 Task: Clear the download history from last hour.
Action: Mouse moved to (1092, 32)
Screenshot: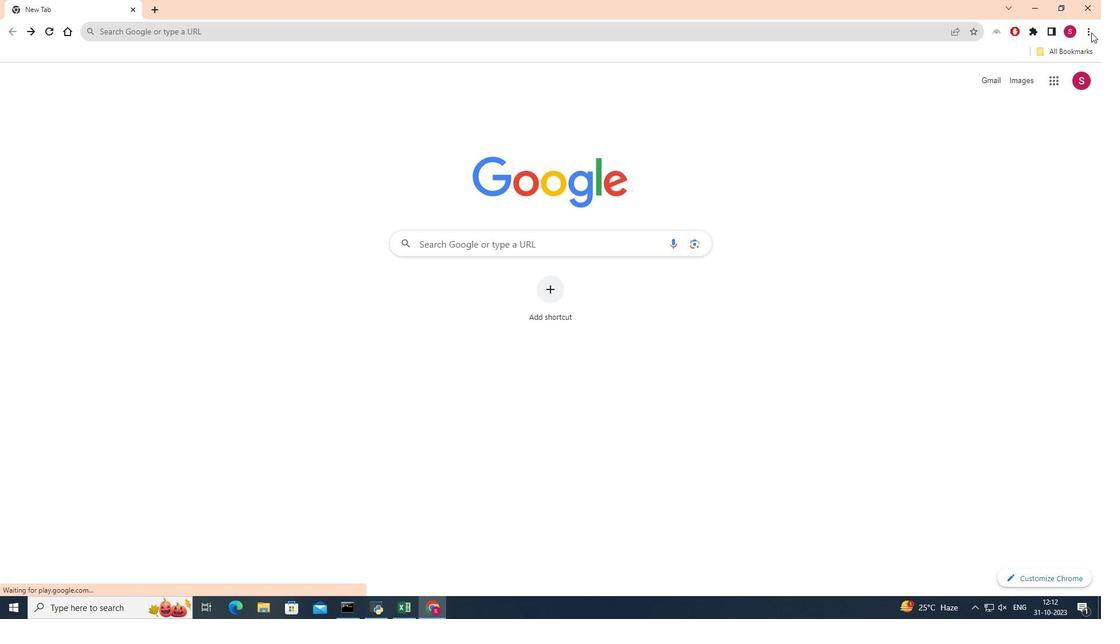 
Action: Mouse pressed left at (1092, 32)
Screenshot: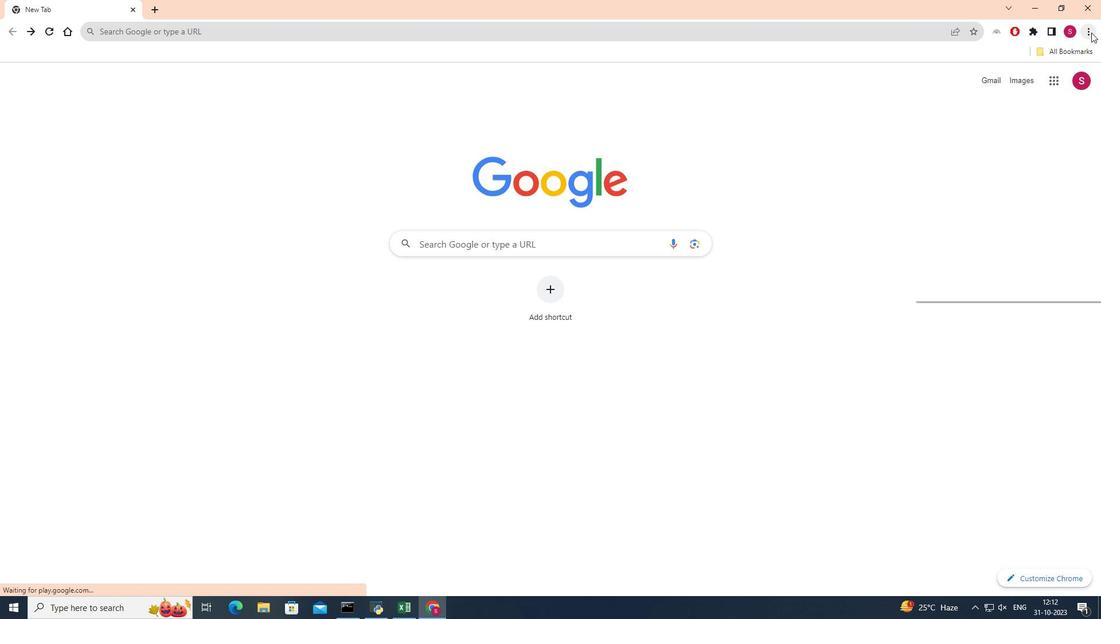 
Action: Mouse moved to (947, 90)
Screenshot: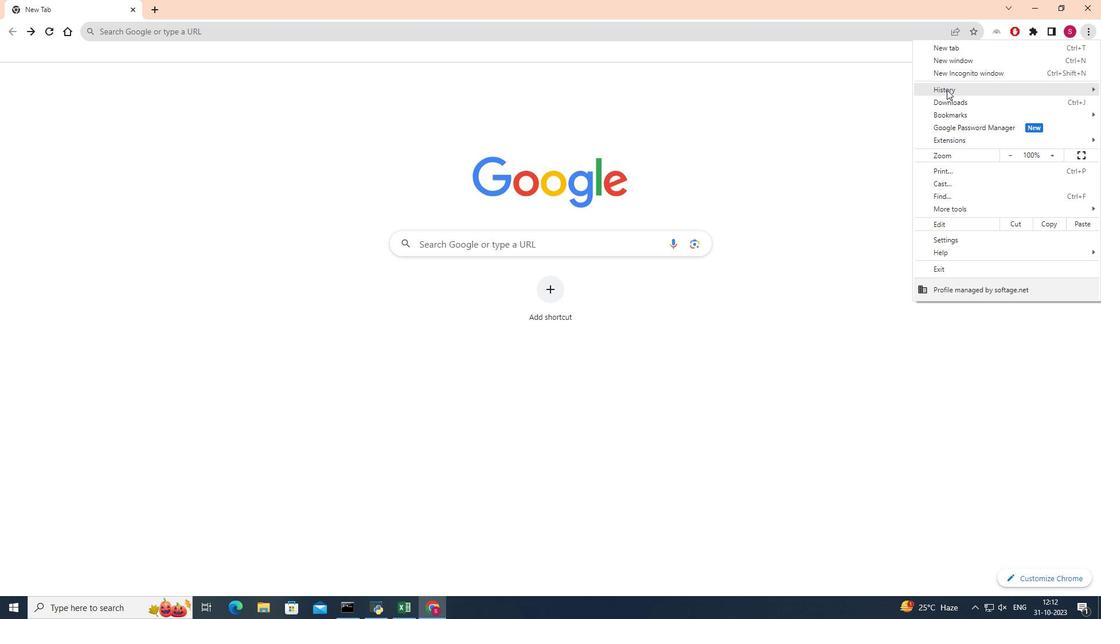 
Action: Mouse pressed left at (947, 90)
Screenshot: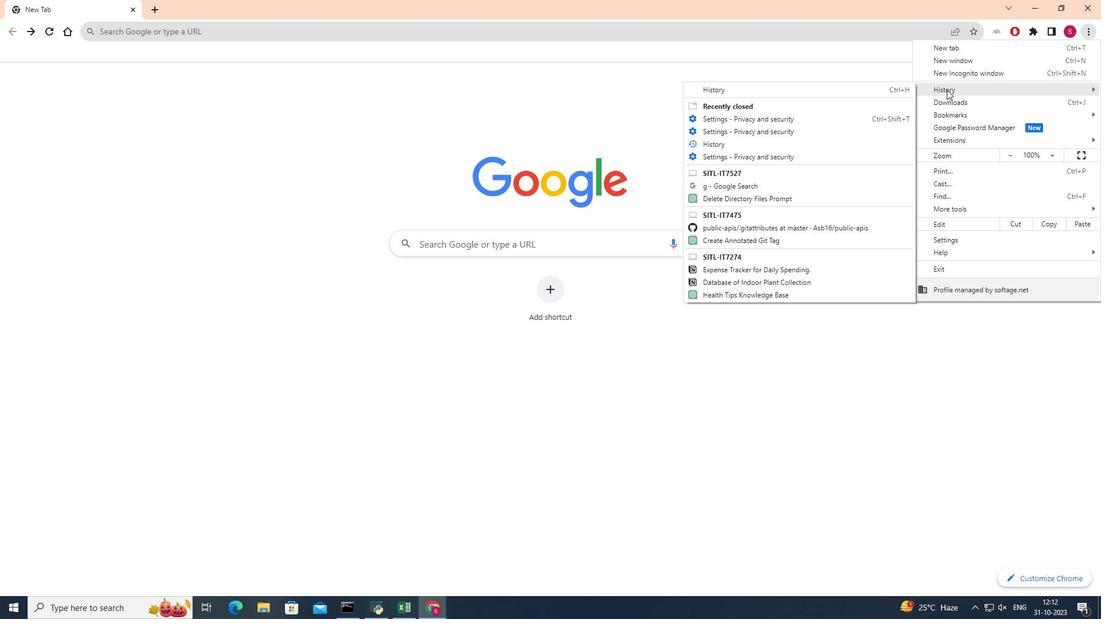 
Action: Mouse moved to (755, 87)
Screenshot: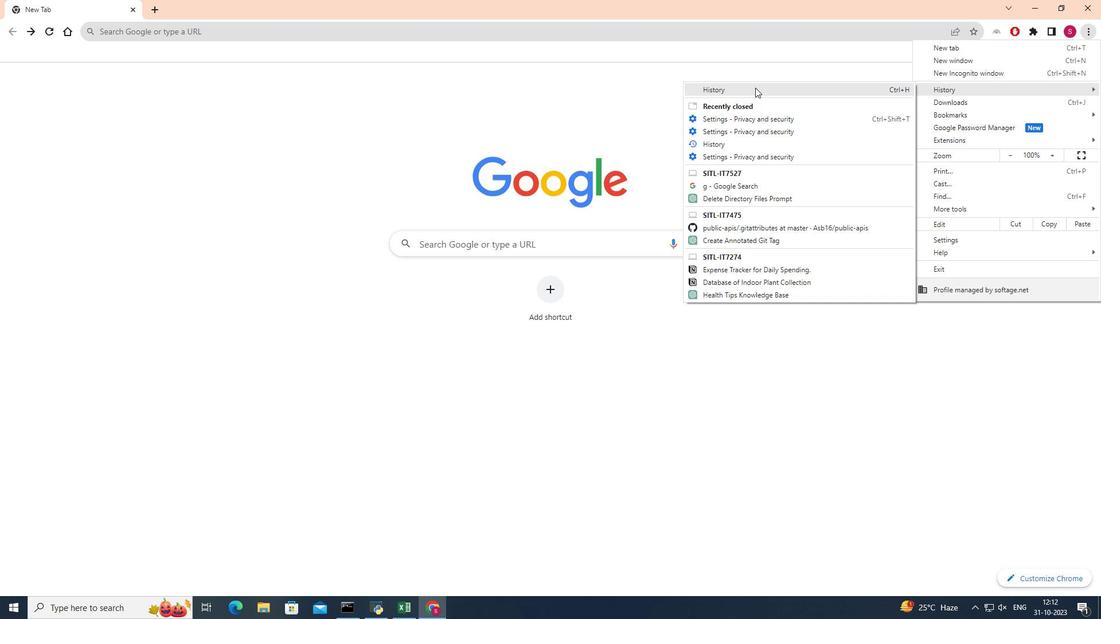 
Action: Mouse pressed left at (755, 87)
Screenshot: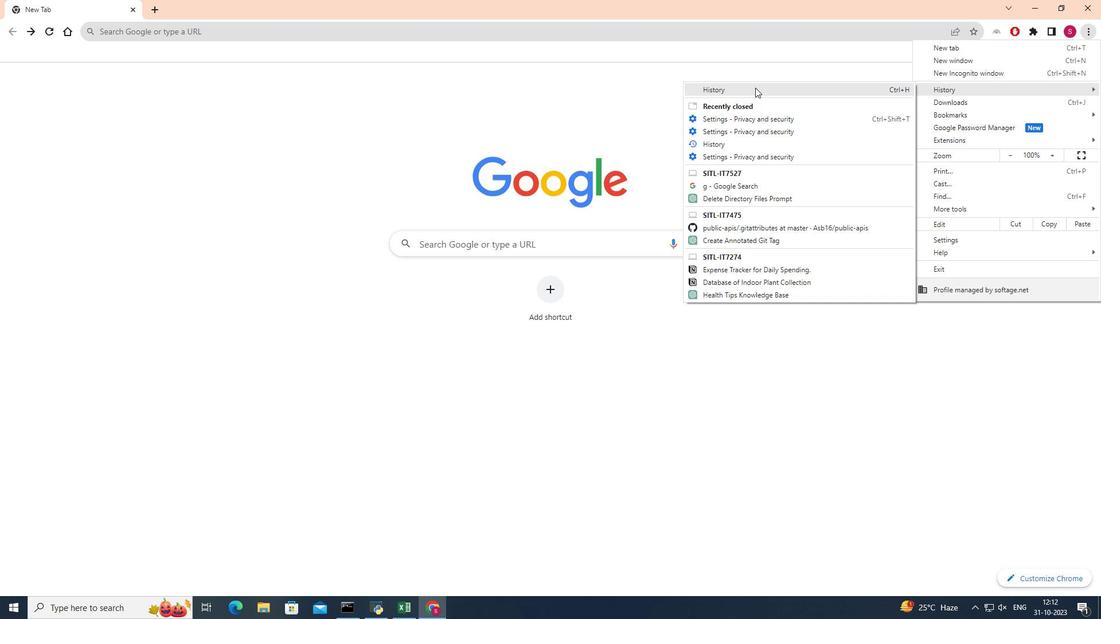 
Action: Mouse moved to (72, 135)
Screenshot: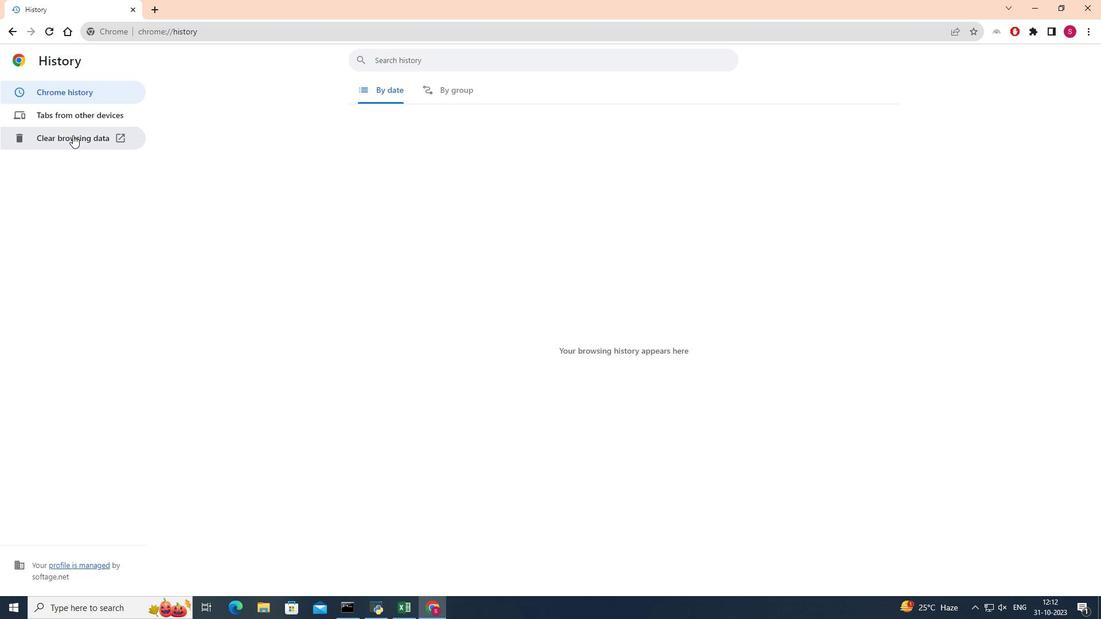 
Action: Mouse pressed left at (72, 135)
Screenshot: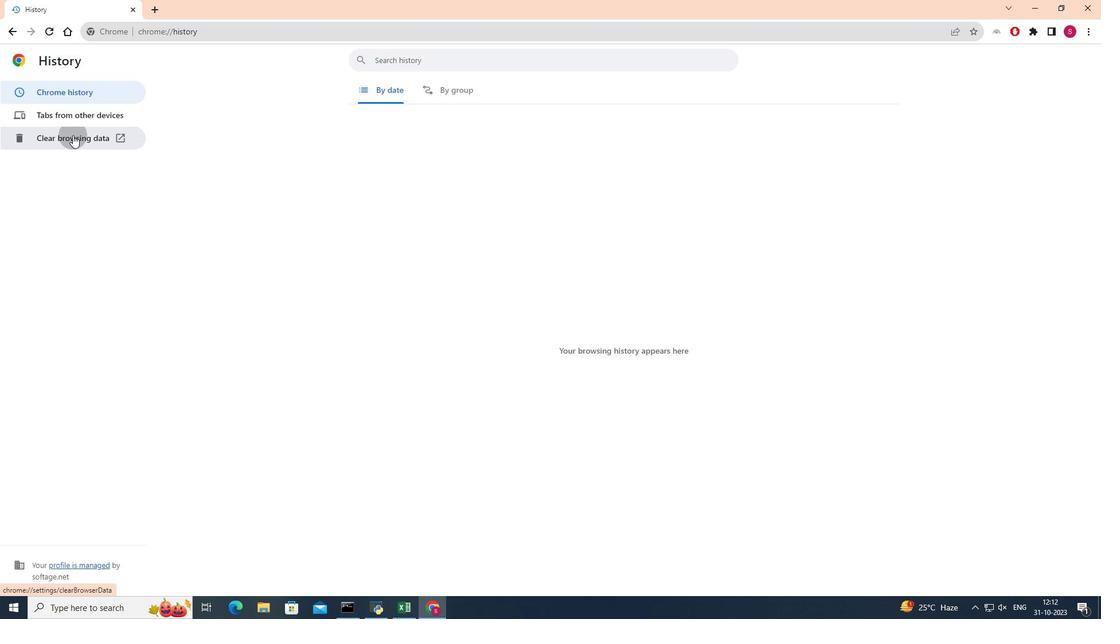 
Action: Mouse moved to (567, 214)
Screenshot: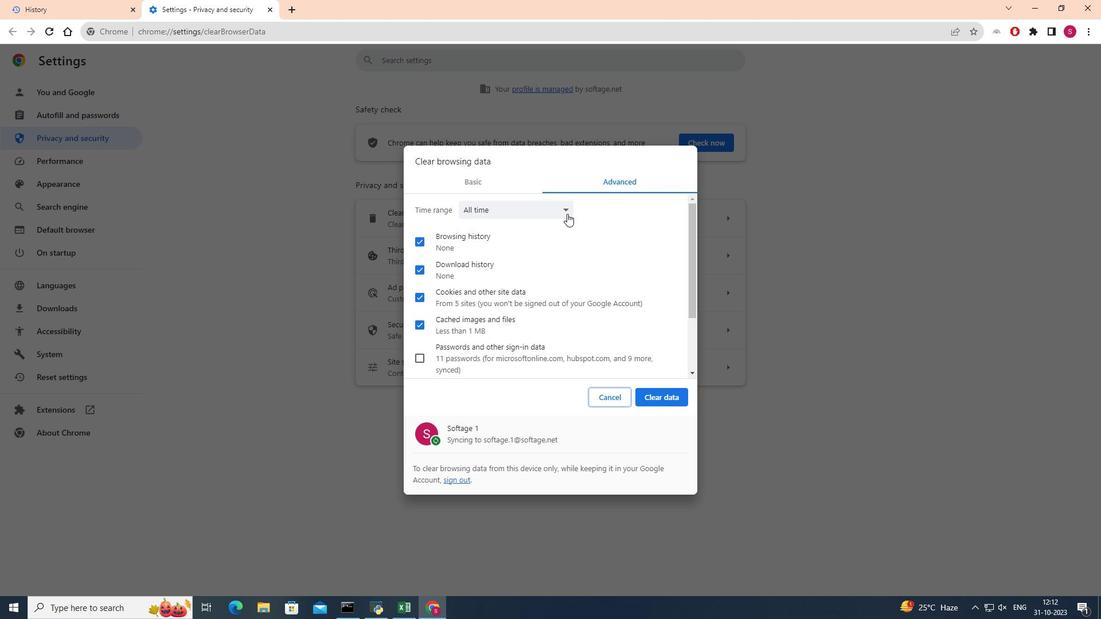 
Action: Mouse pressed left at (567, 214)
Screenshot: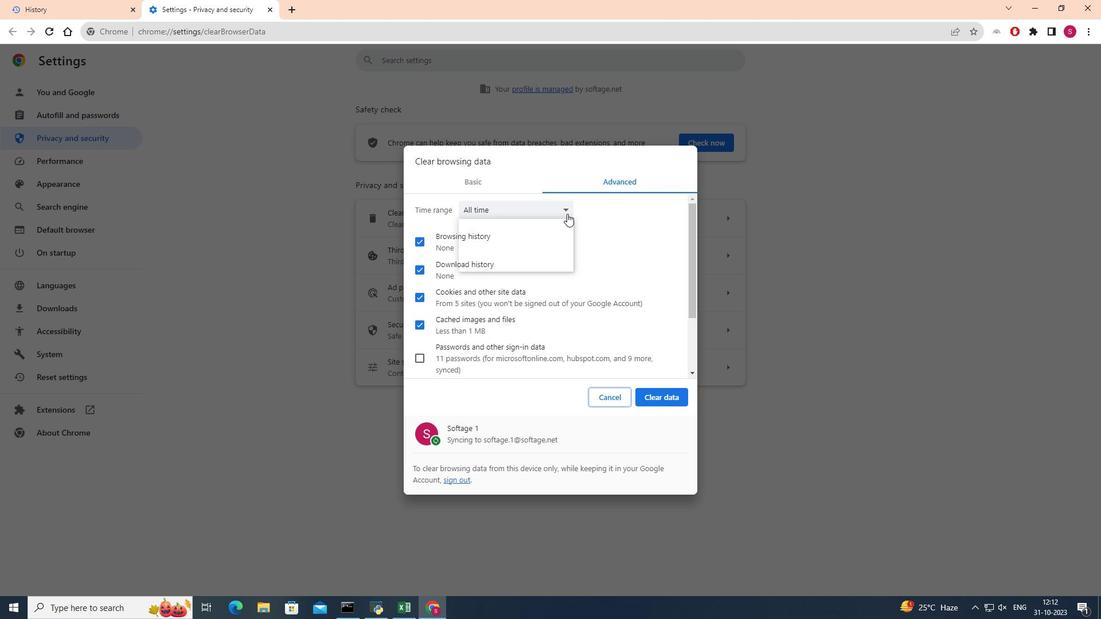 
Action: Mouse moved to (498, 224)
Screenshot: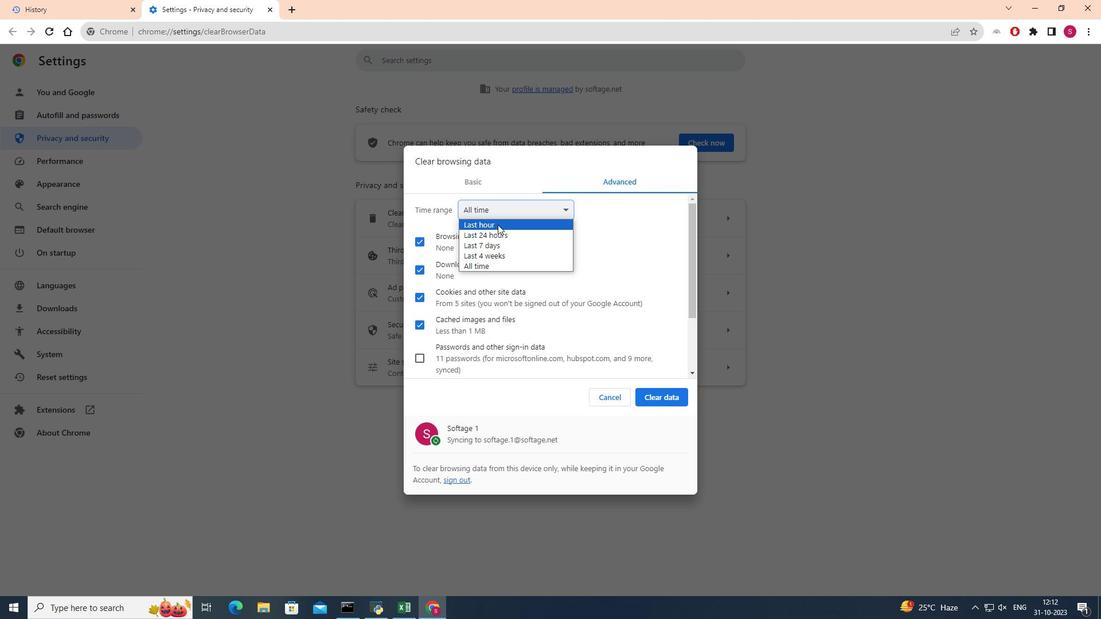 
Action: Mouse pressed left at (498, 224)
Screenshot: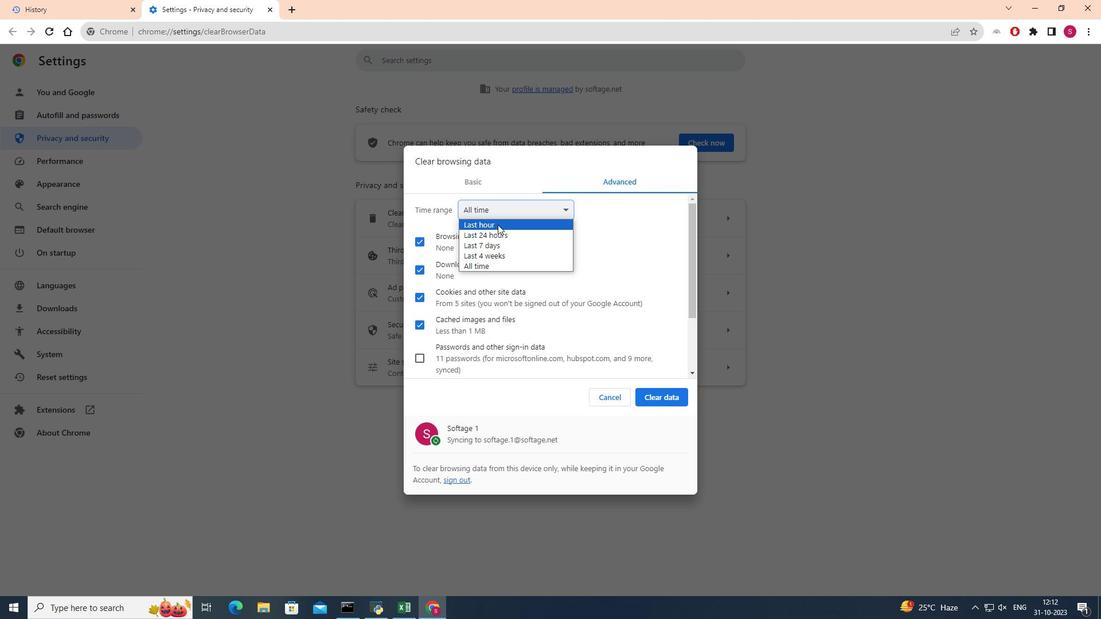 
Action: Mouse moved to (423, 239)
Screenshot: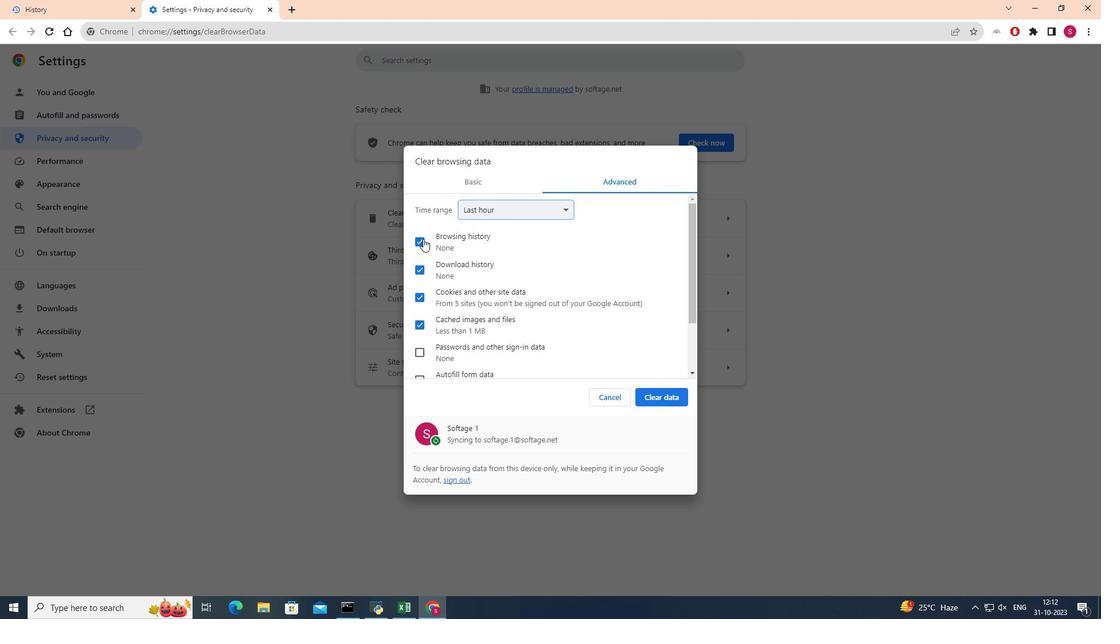 
Action: Mouse pressed left at (423, 239)
Screenshot: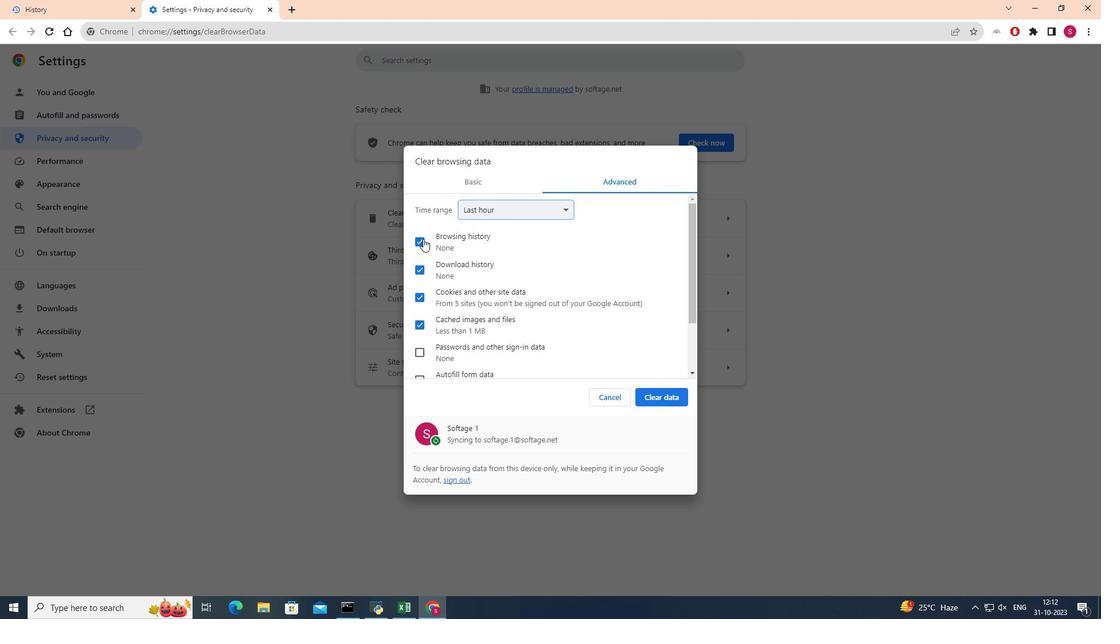 
Action: Mouse moved to (420, 297)
Screenshot: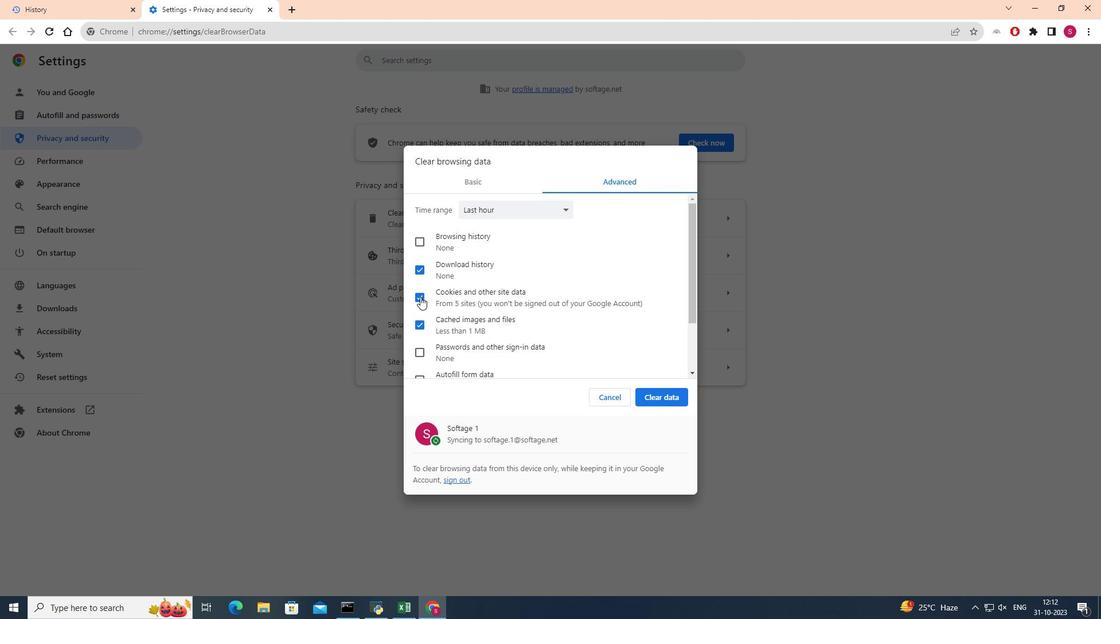 
Action: Mouse pressed left at (420, 297)
Screenshot: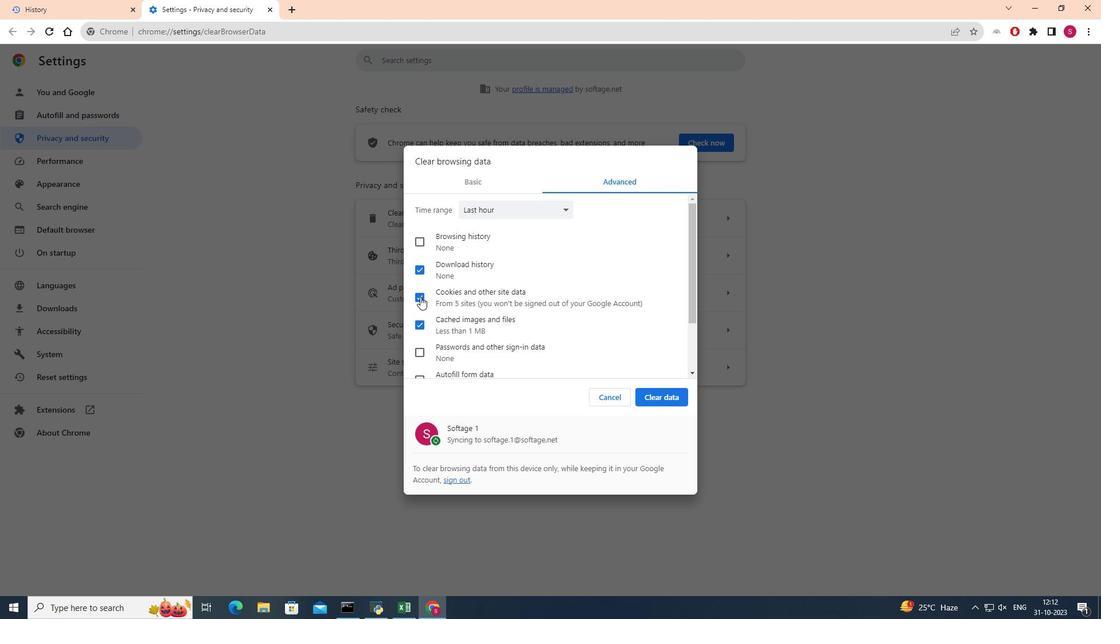 
Action: Mouse moved to (418, 325)
Screenshot: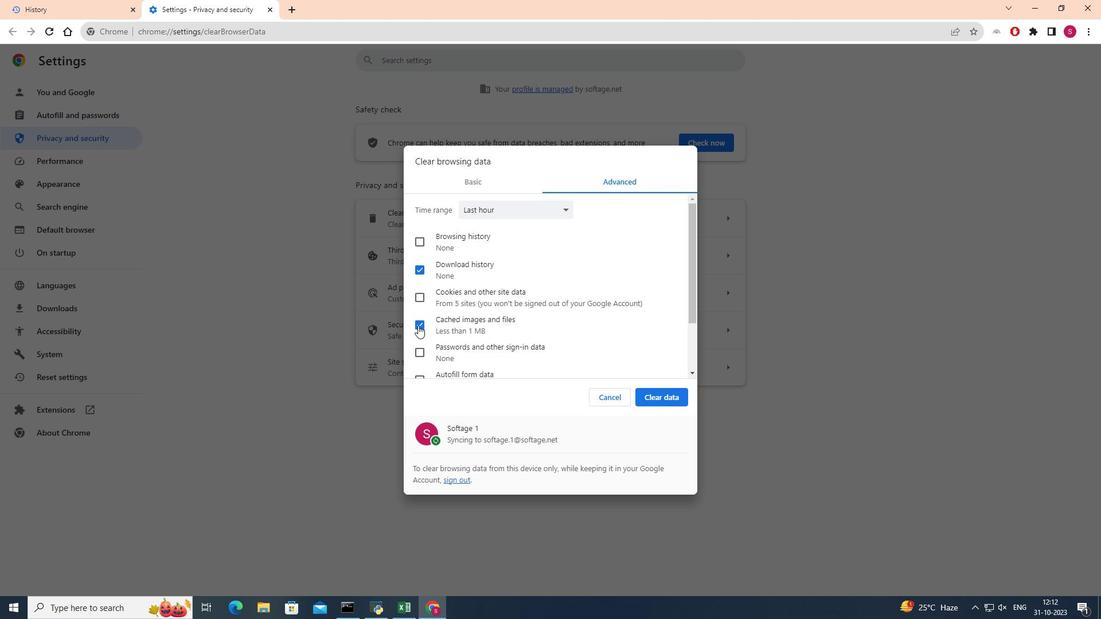 
Action: Mouse pressed left at (418, 325)
Screenshot: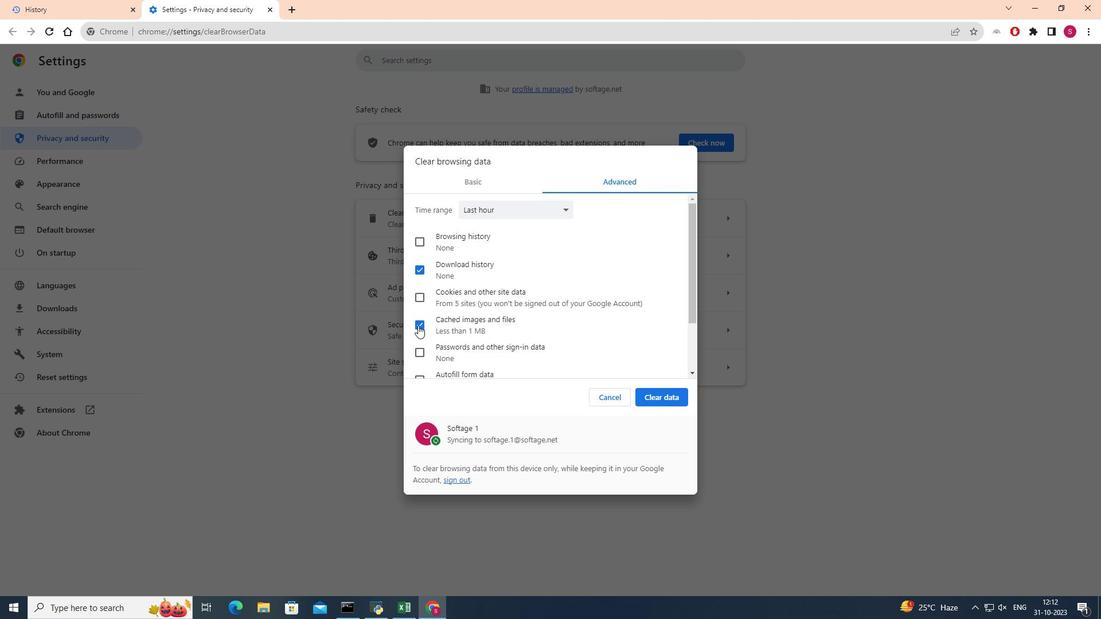 
Action: Mouse moved to (653, 400)
Screenshot: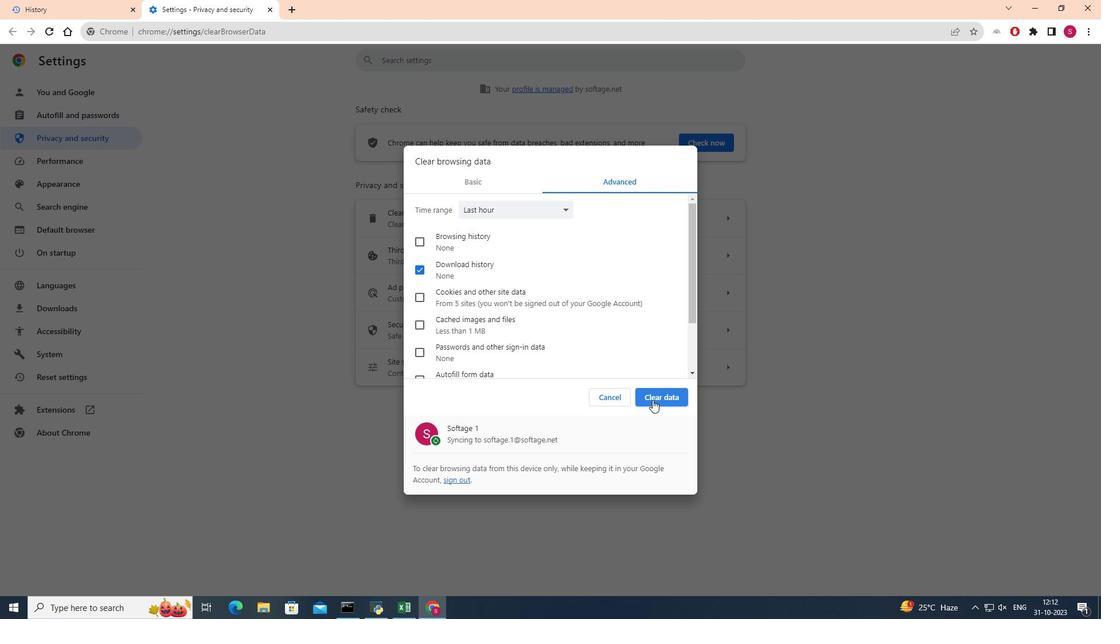 
Action: Mouse pressed left at (653, 400)
Screenshot: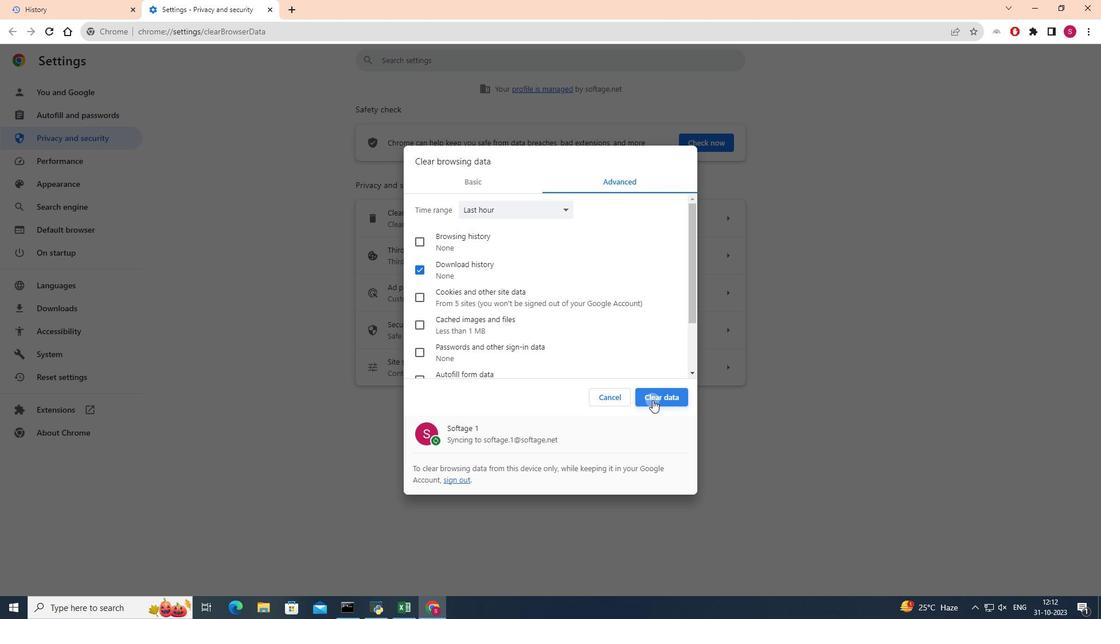 
Action: Mouse moved to (806, 341)
Screenshot: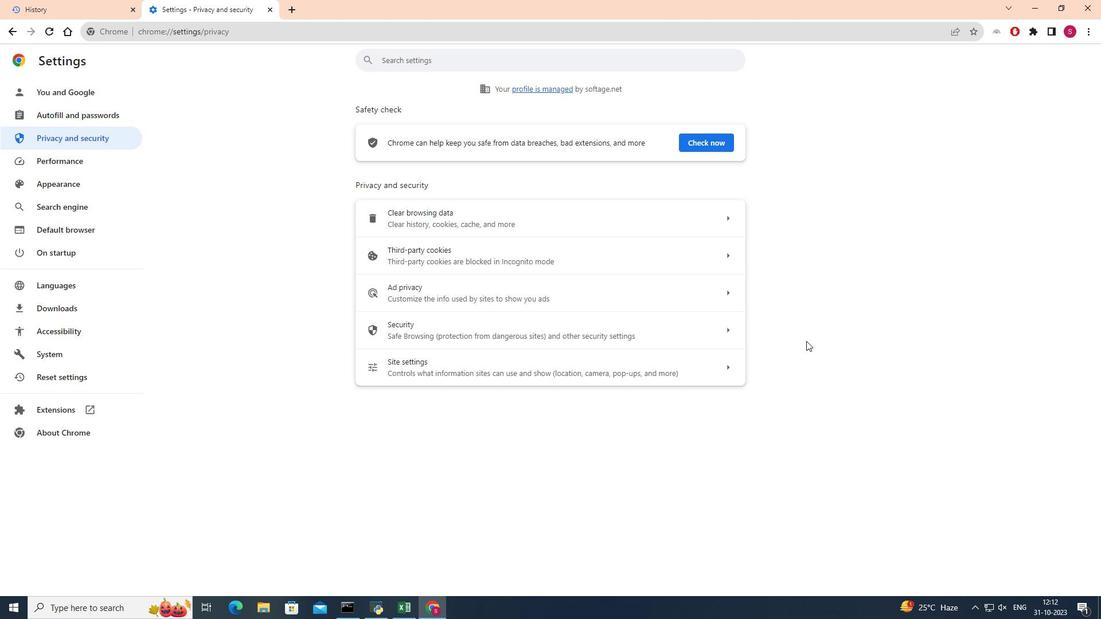 
